 Task: Set the equalizer preset to Full treble.
Action: Mouse moved to (99, 12)
Screenshot: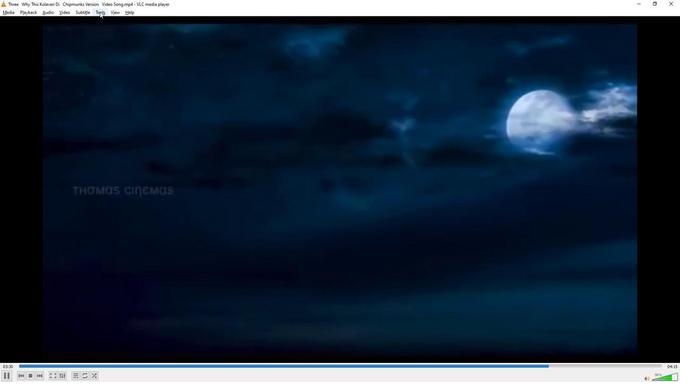 
Action: Mouse pressed left at (99, 12)
Screenshot: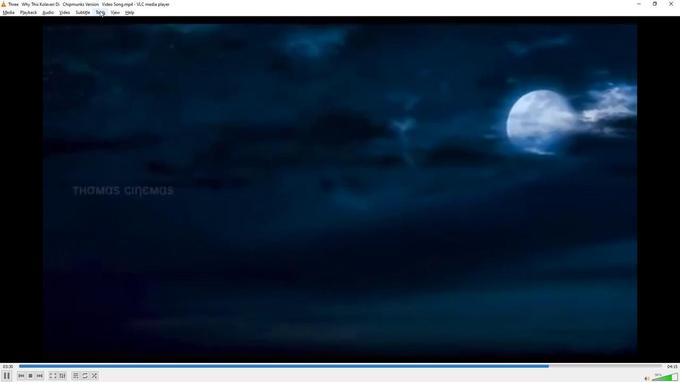 
Action: Mouse moved to (119, 97)
Screenshot: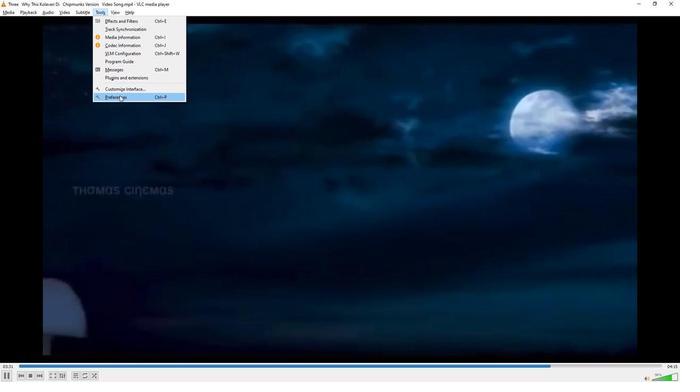 
Action: Mouse pressed left at (119, 97)
Screenshot: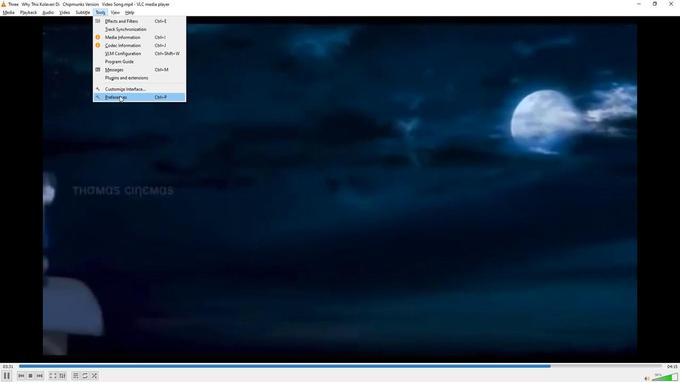 
Action: Mouse moved to (198, 286)
Screenshot: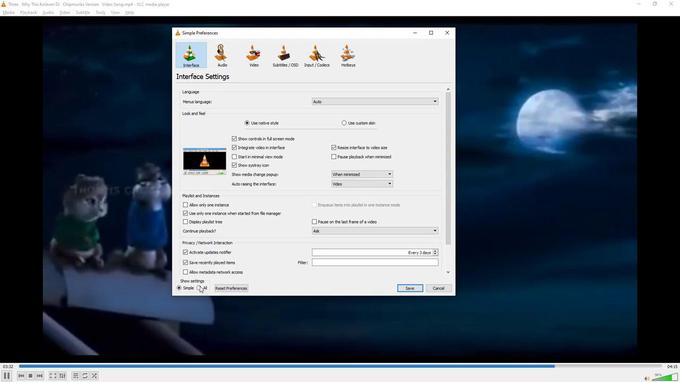 
Action: Mouse pressed left at (198, 286)
Screenshot: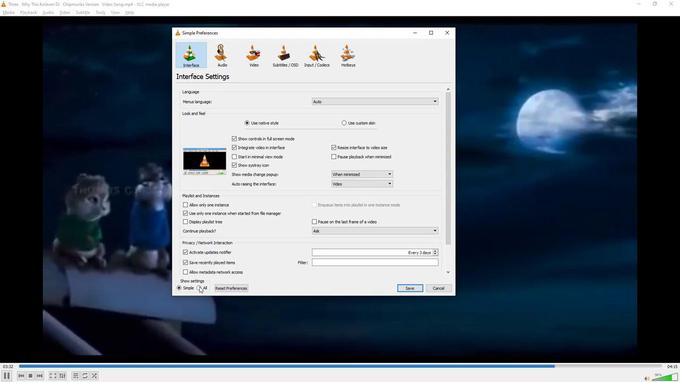 
Action: Mouse moved to (189, 131)
Screenshot: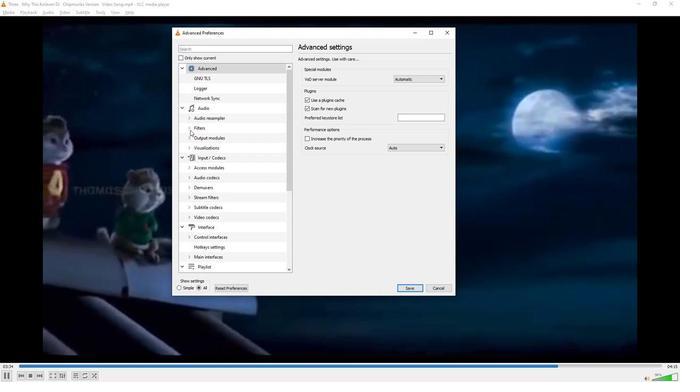 
Action: Mouse pressed left at (189, 131)
Screenshot: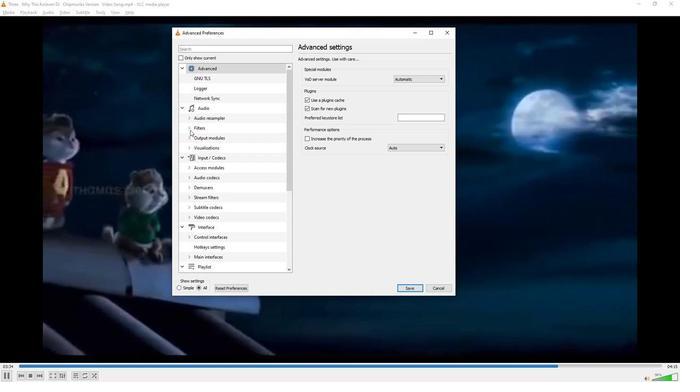 
Action: Mouse moved to (210, 177)
Screenshot: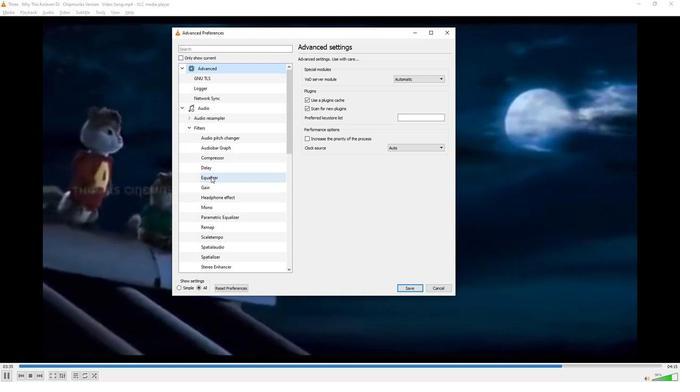
Action: Mouse pressed left at (210, 177)
Screenshot: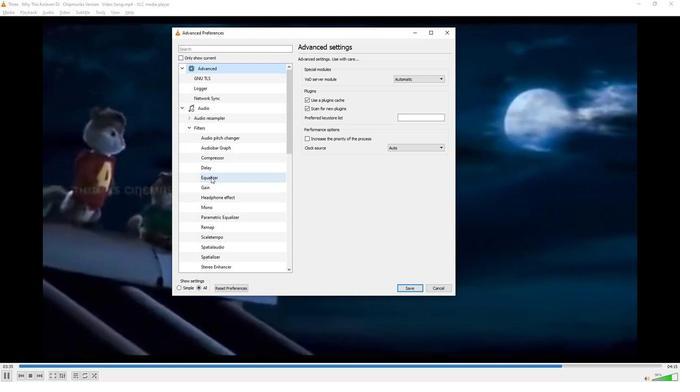 
Action: Mouse moved to (415, 71)
Screenshot: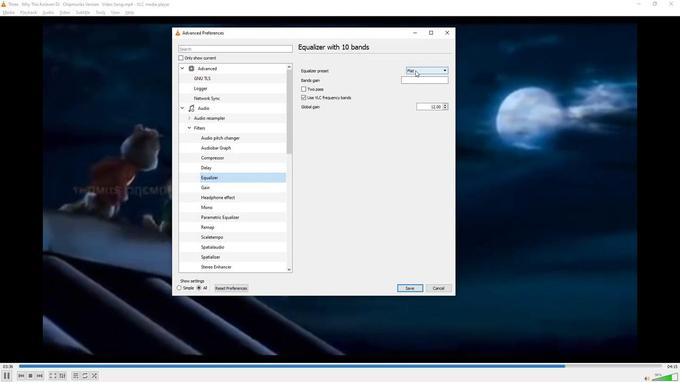 
Action: Mouse pressed left at (415, 71)
Screenshot: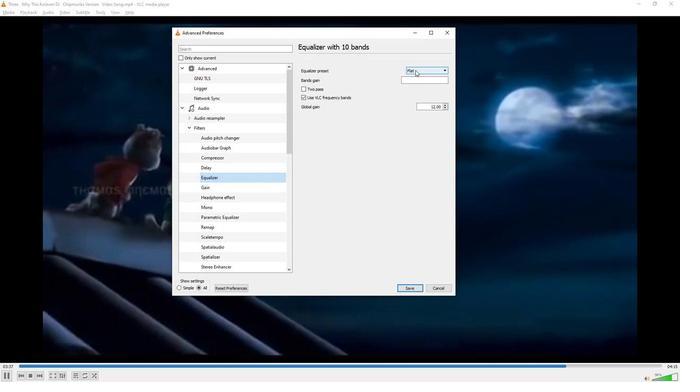 
Action: Mouse moved to (414, 105)
Screenshot: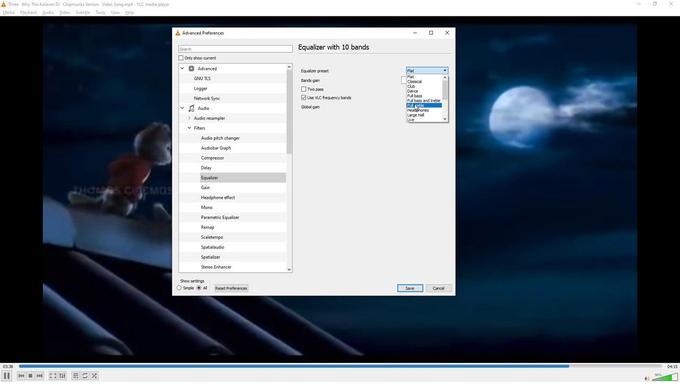 
Action: Mouse pressed left at (414, 105)
Screenshot: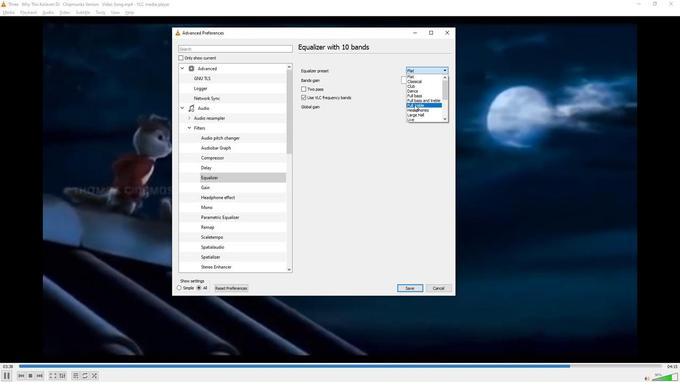 
Action: Mouse moved to (369, 168)
Screenshot: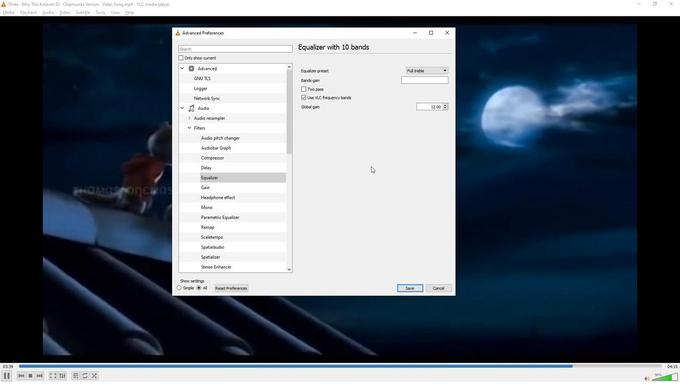 
